 Task: Search for a one-way flight from Sharm El-Sheikh to Bengaluru for 2 passengers in premium economy on Wednesday, September 27.
Action: Mouse moved to (292, 267)
Screenshot: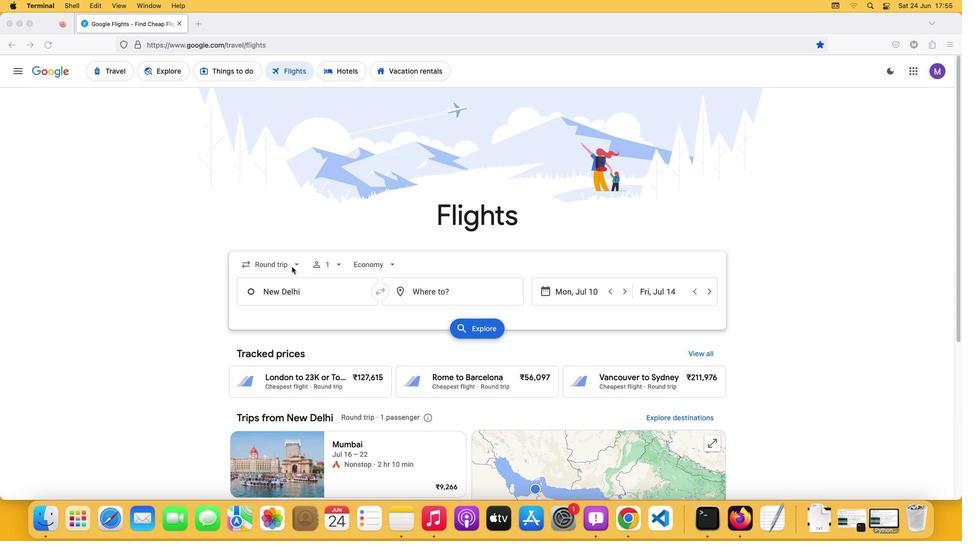 
Action: Mouse pressed left at (292, 267)
Screenshot: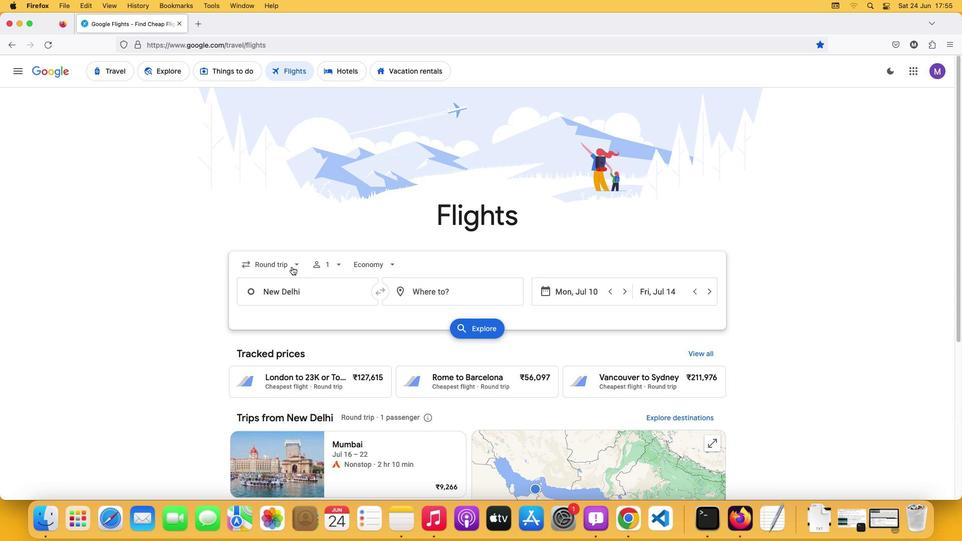 
Action: Mouse pressed left at (292, 267)
Screenshot: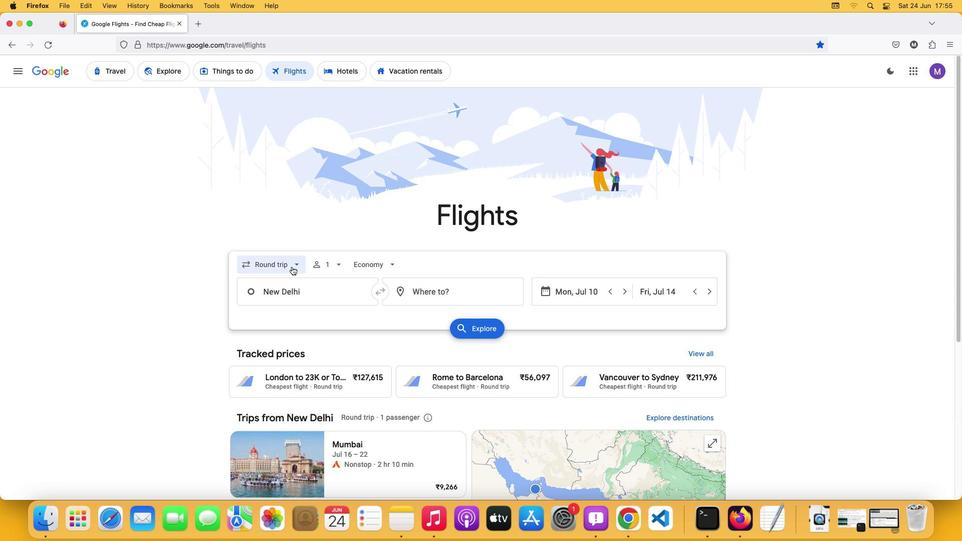 
Action: Mouse moved to (286, 307)
Screenshot: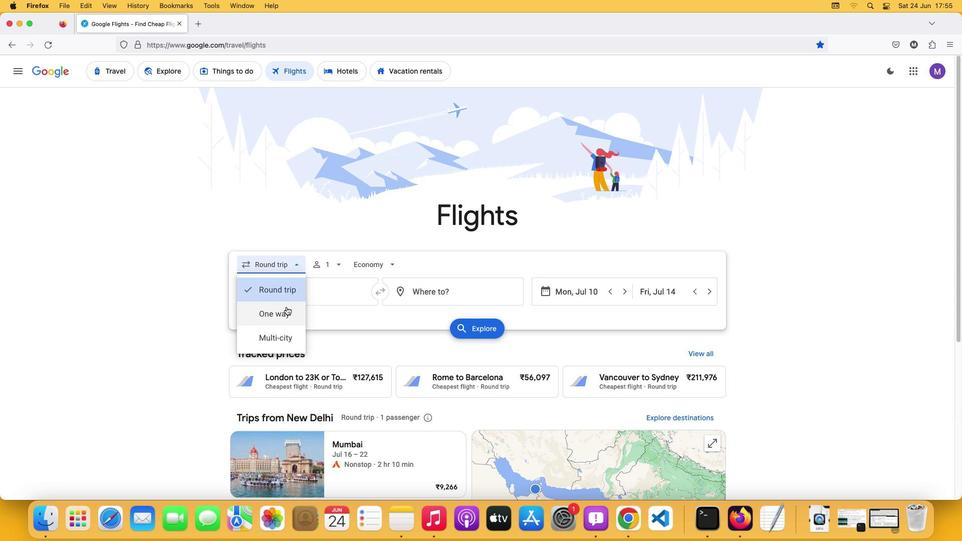 
Action: Mouse pressed left at (286, 307)
Screenshot: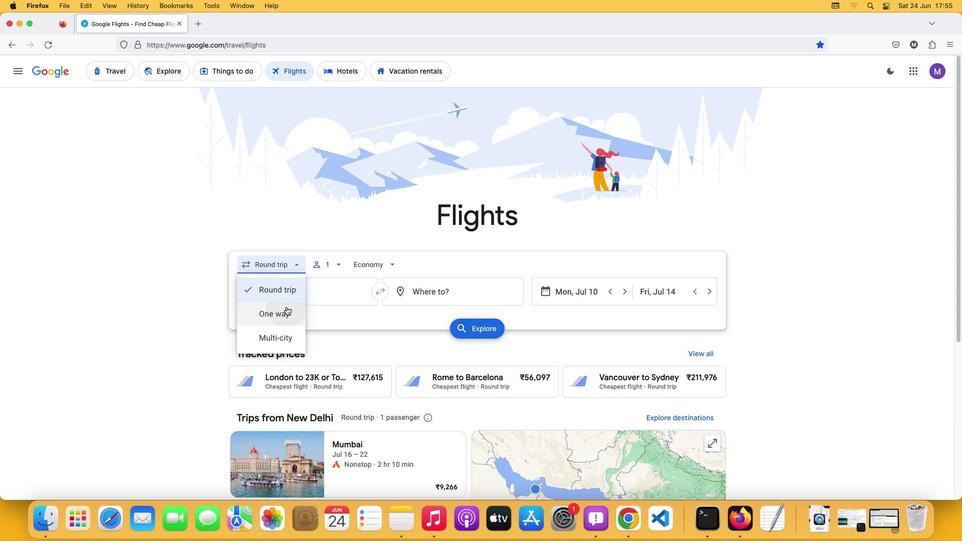 
Action: Mouse moved to (327, 267)
Screenshot: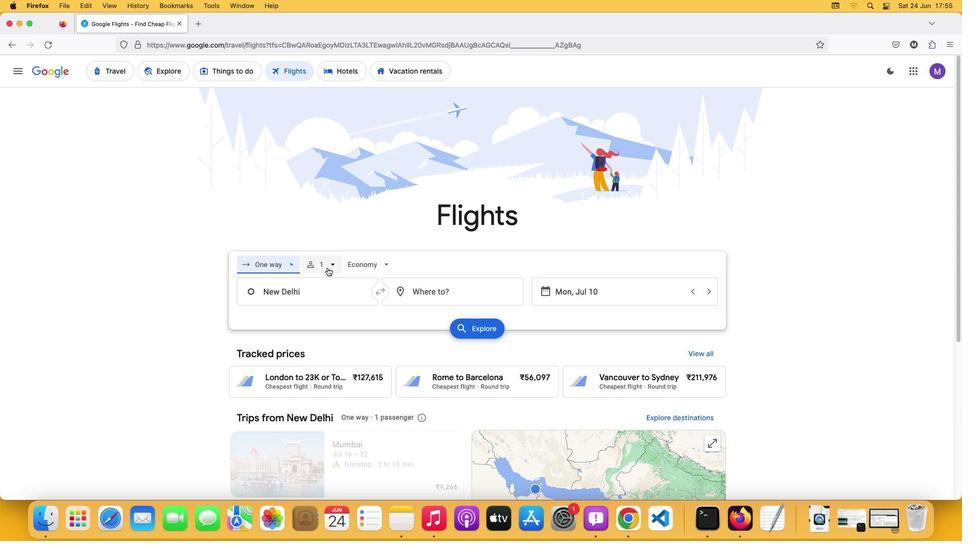 
Action: Mouse pressed left at (327, 267)
Screenshot: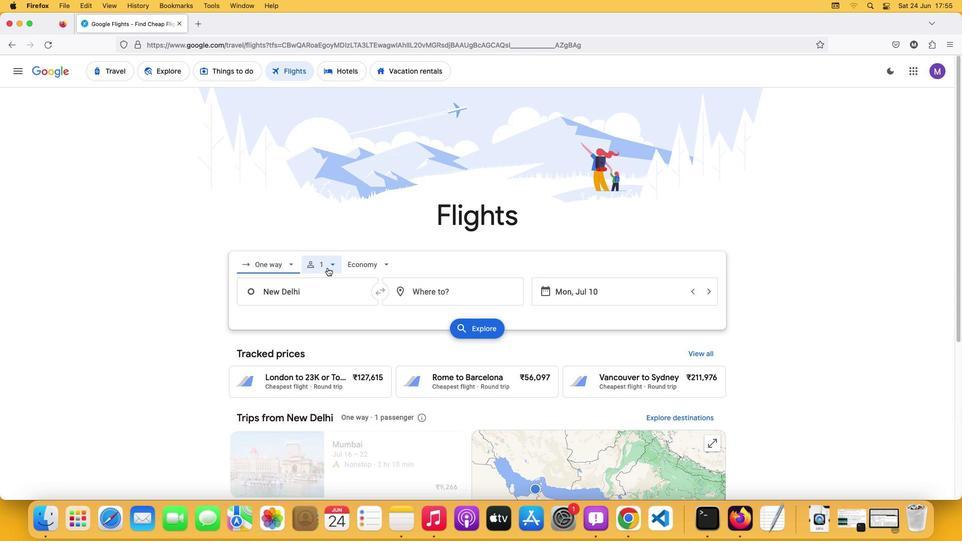 
Action: Mouse moved to (411, 291)
Screenshot: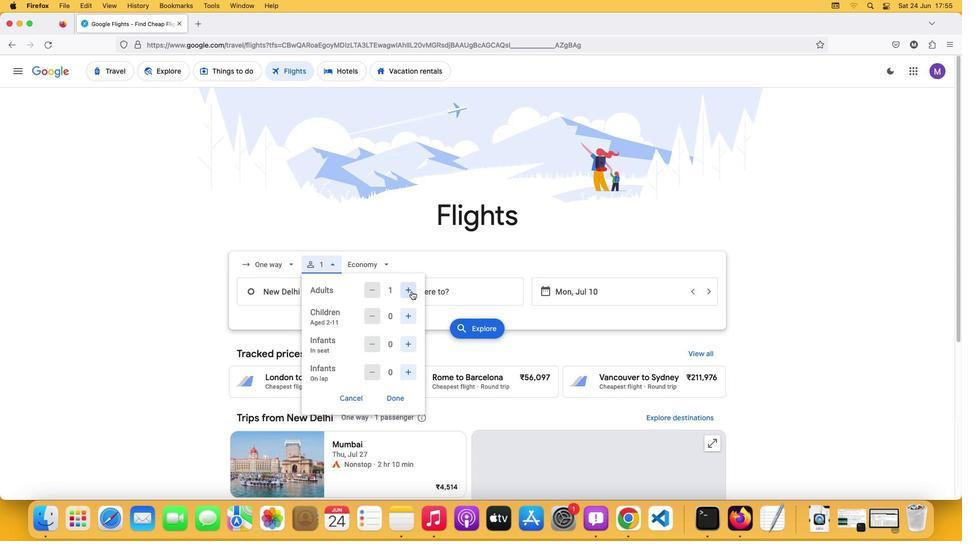 
Action: Mouse pressed left at (411, 291)
Screenshot: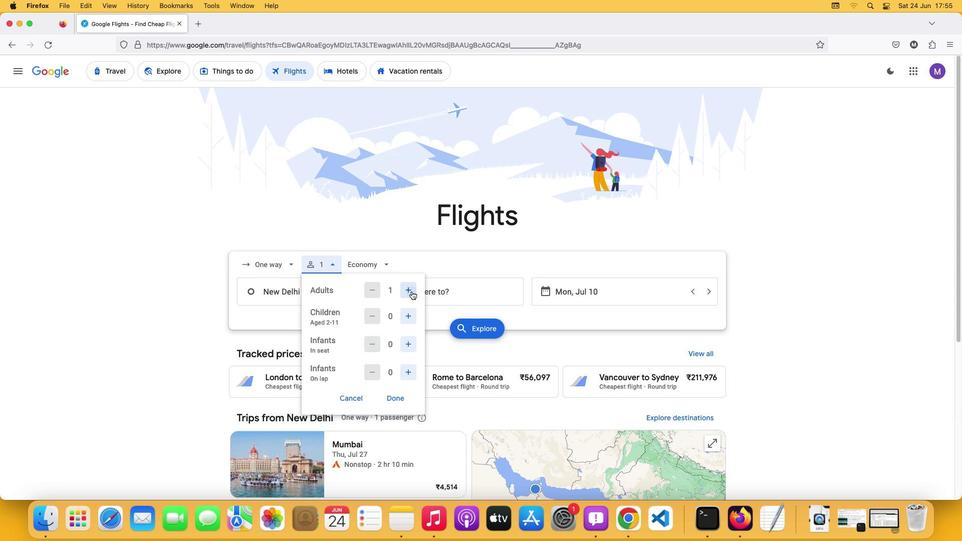 
Action: Mouse moved to (399, 398)
Screenshot: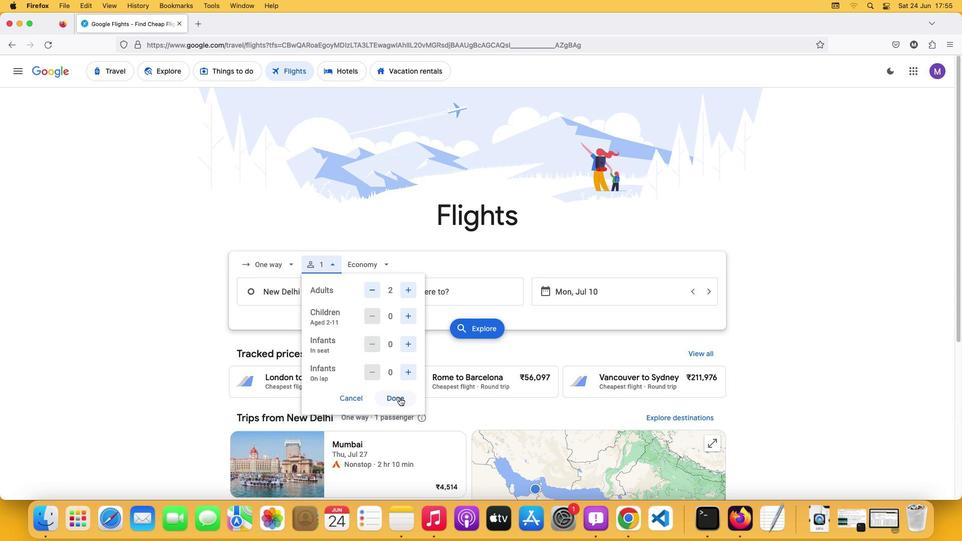 
Action: Mouse pressed left at (399, 398)
Screenshot: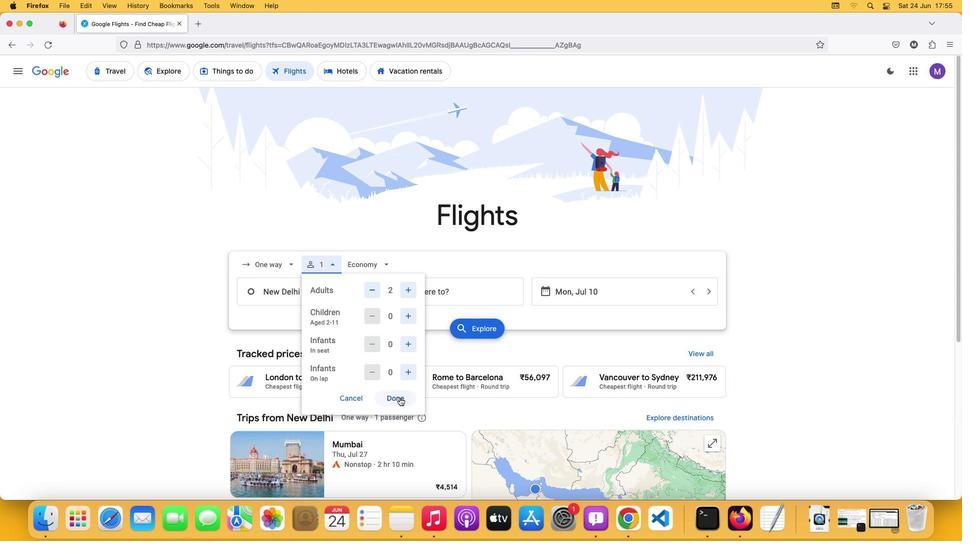 
Action: Mouse moved to (373, 266)
Screenshot: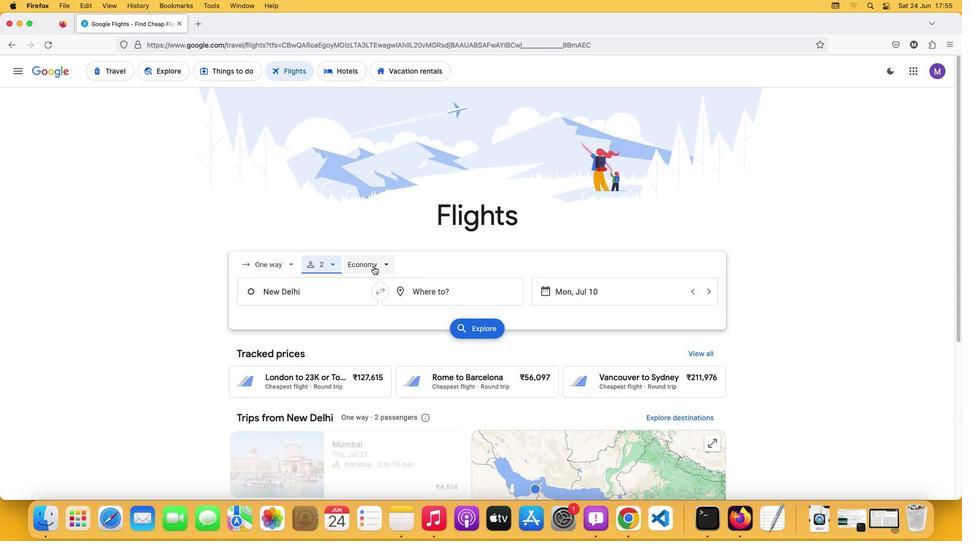 
Action: Mouse pressed left at (373, 266)
Screenshot: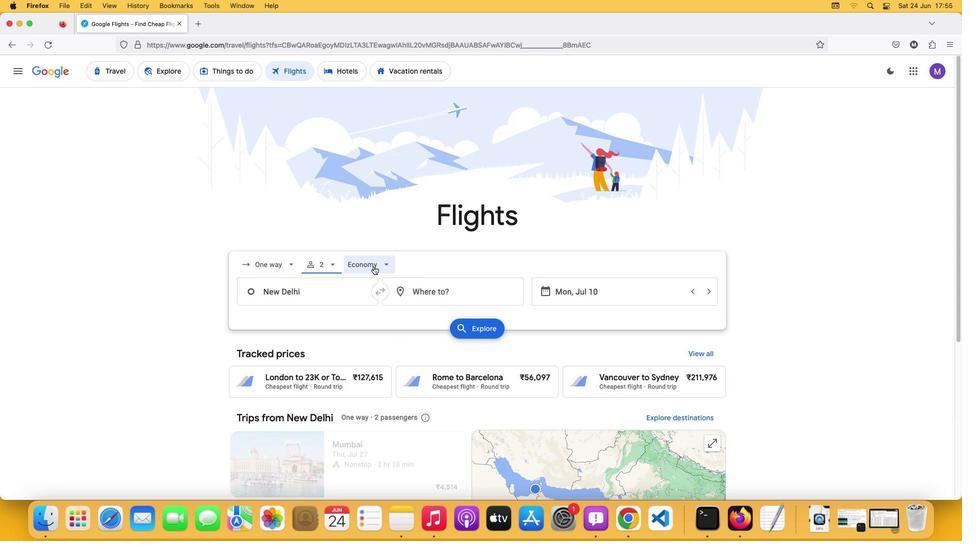 
Action: Mouse moved to (383, 315)
Screenshot: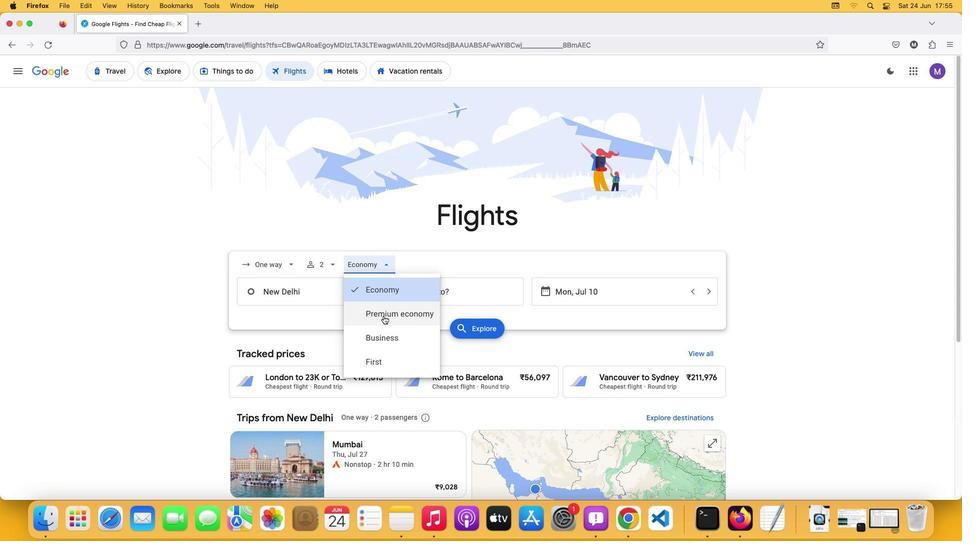 
Action: Mouse pressed left at (383, 315)
Screenshot: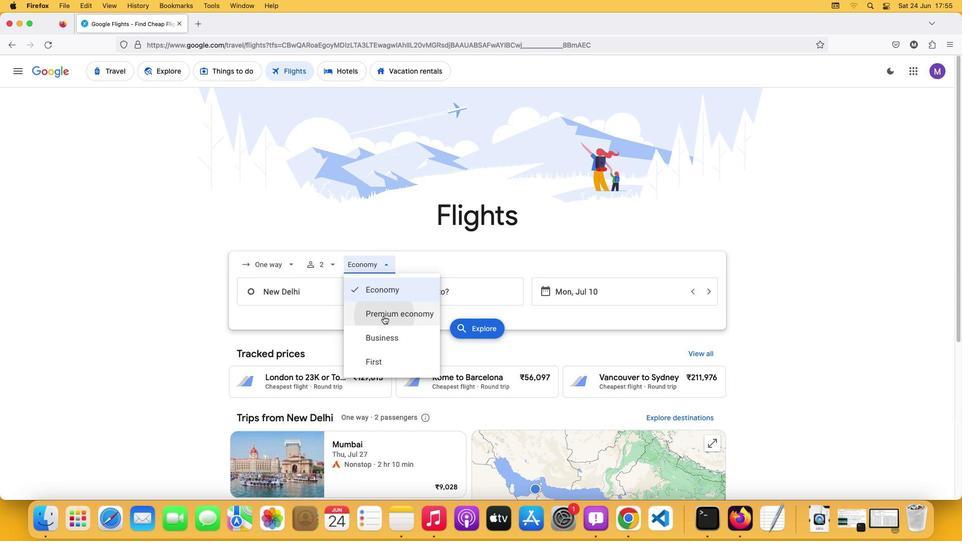 
Action: Mouse moved to (323, 295)
Screenshot: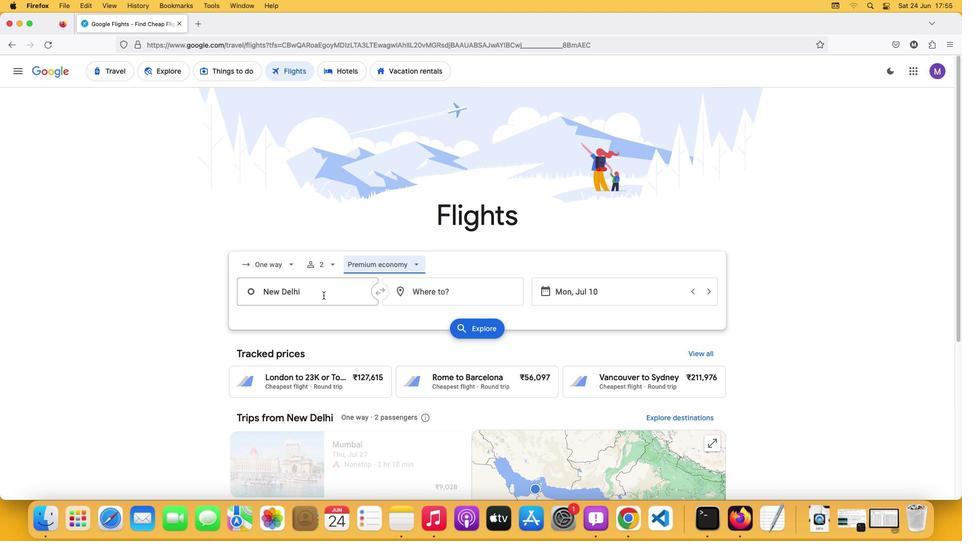 
Action: Mouse pressed left at (323, 295)
Screenshot: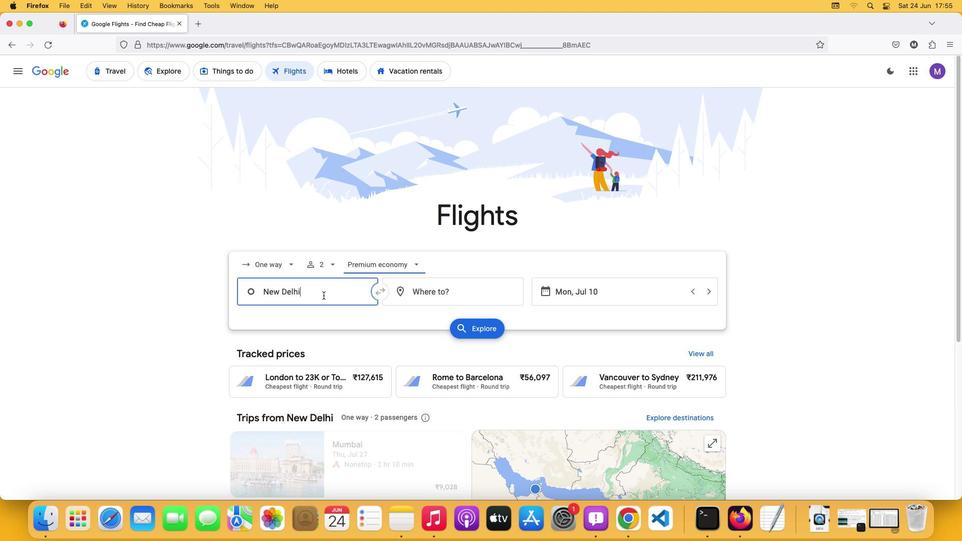 
Action: Mouse moved to (323, 295)
Screenshot: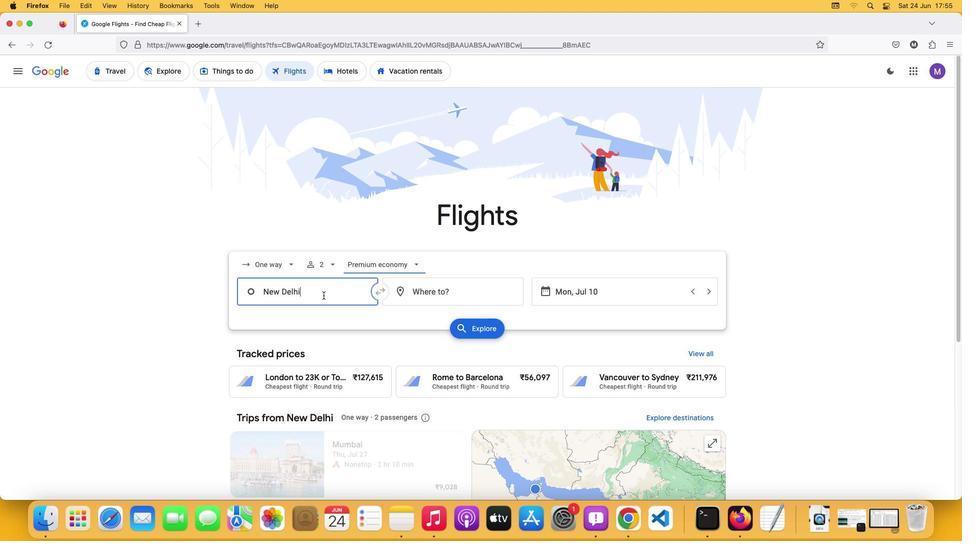 
Action: Key pressed Key.shift'S''h''a''r''m'Key.spaceKey.shift'E''I'
Screenshot: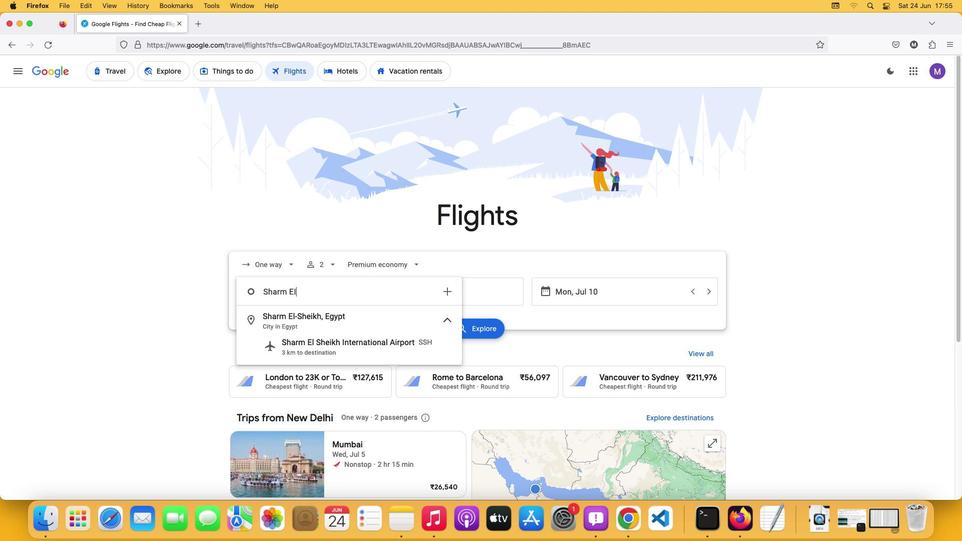 
Action: Mouse moved to (348, 322)
Screenshot: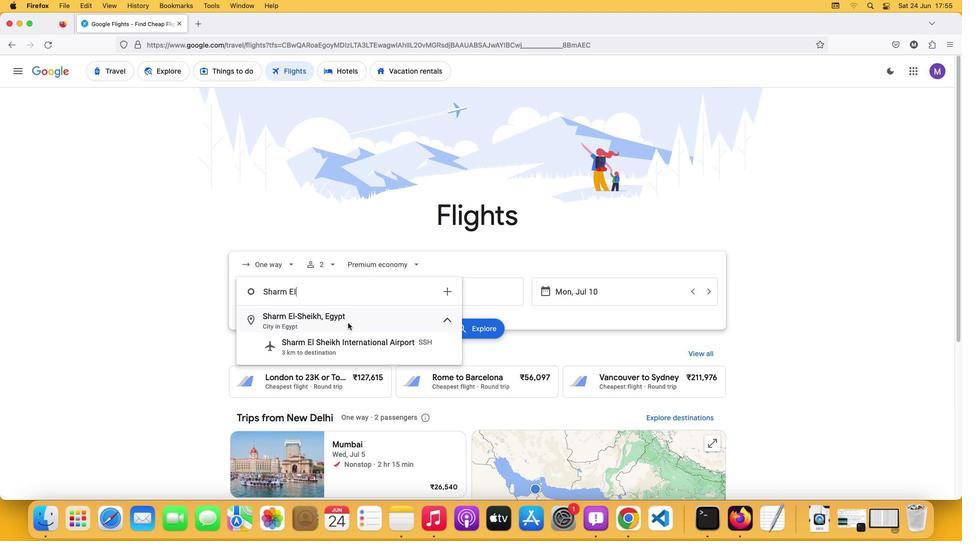 
Action: Mouse pressed left at (348, 322)
Screenshot: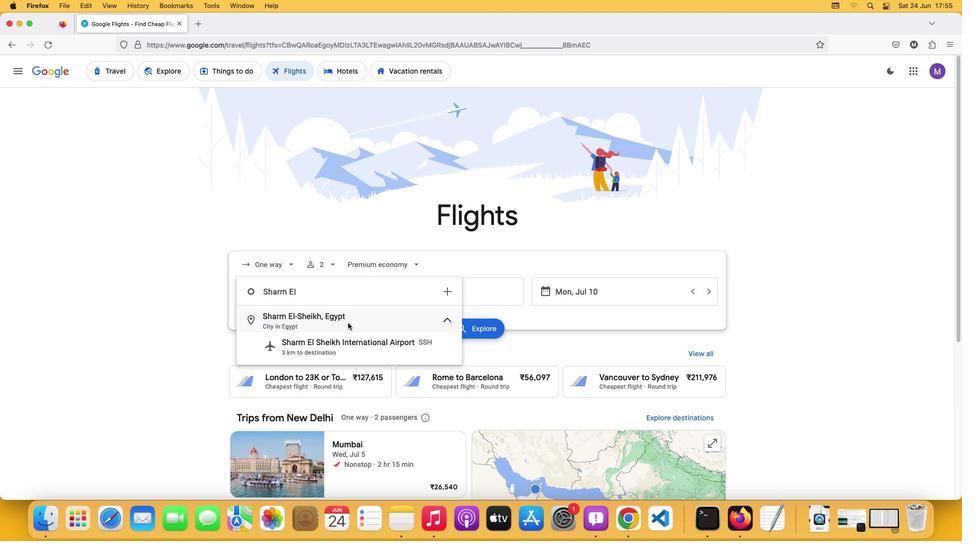 
Action: Mouse moved to (456, 294)
Screenshot: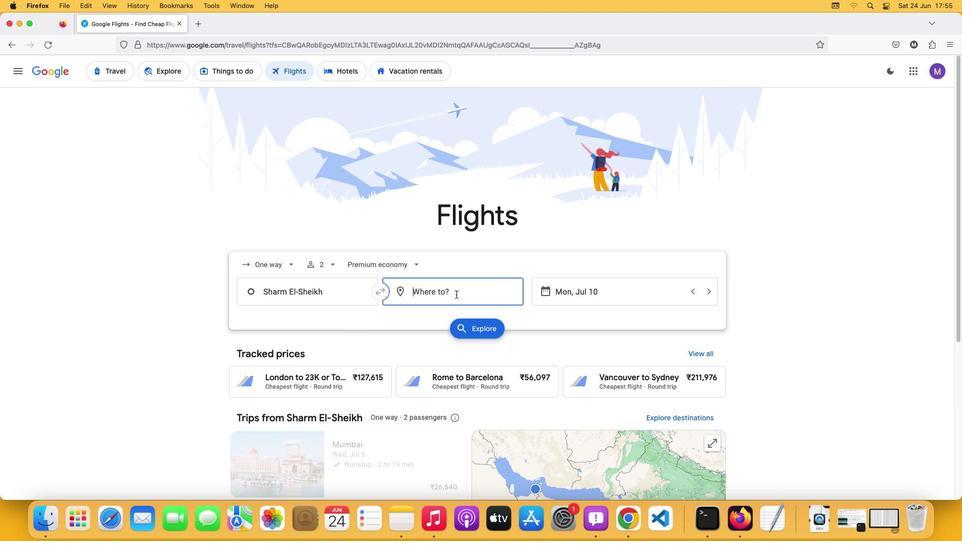 
Action: Mouse pressed left at (456, 294)
Screenshot: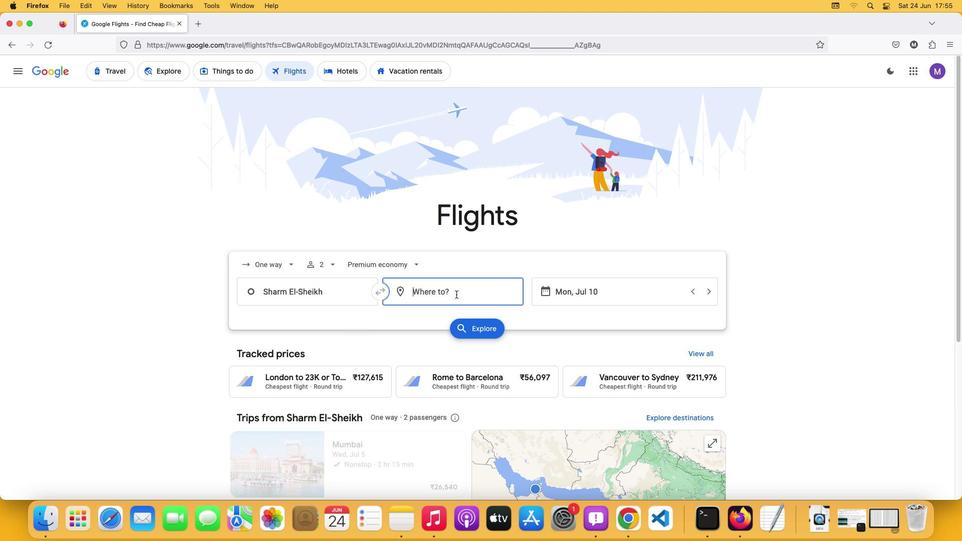 
Action: Key pressed Key.shift'B''e''n''g''a''l''u''r''u'
Screenshot: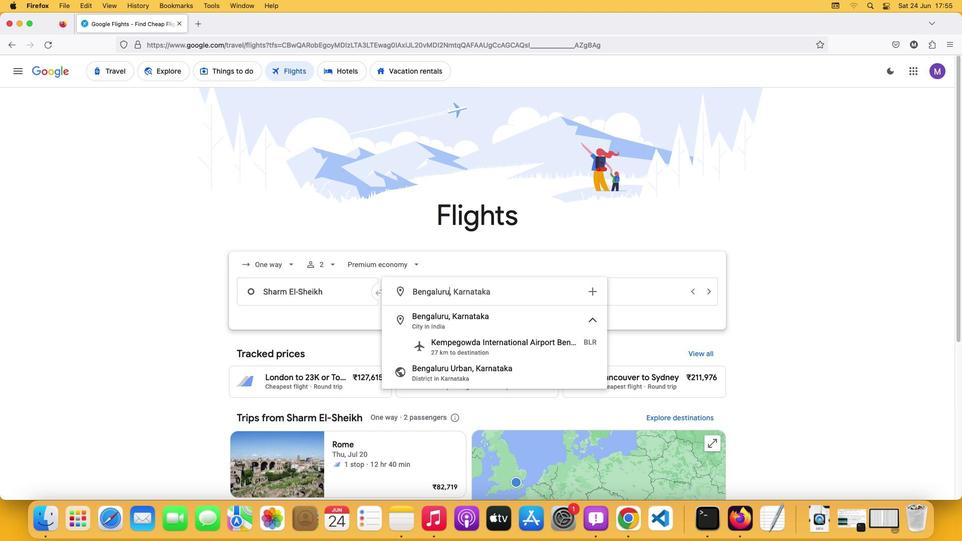 
Action: Mouse moved to (469, 316)
Screenshot: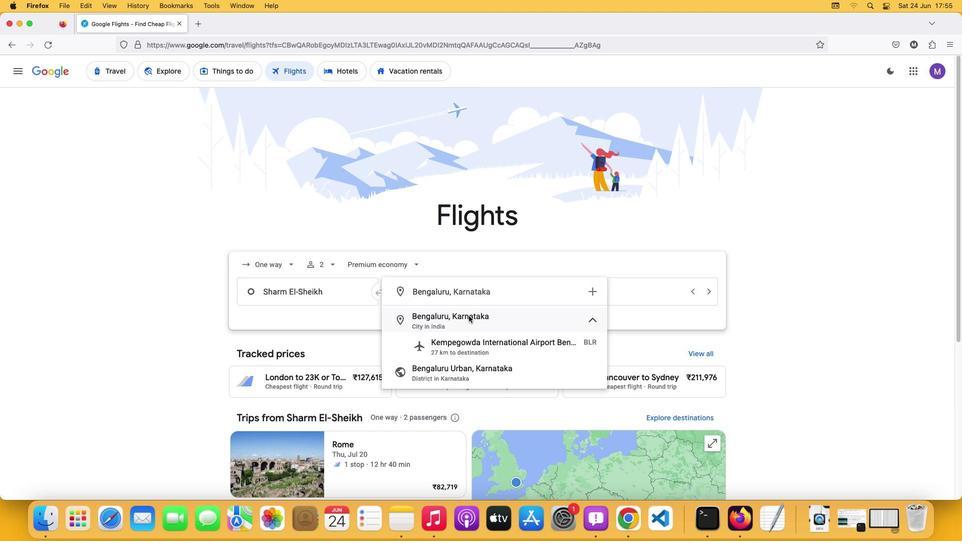 
Action: Mouse pressed left at (469, 316)
Screenshot: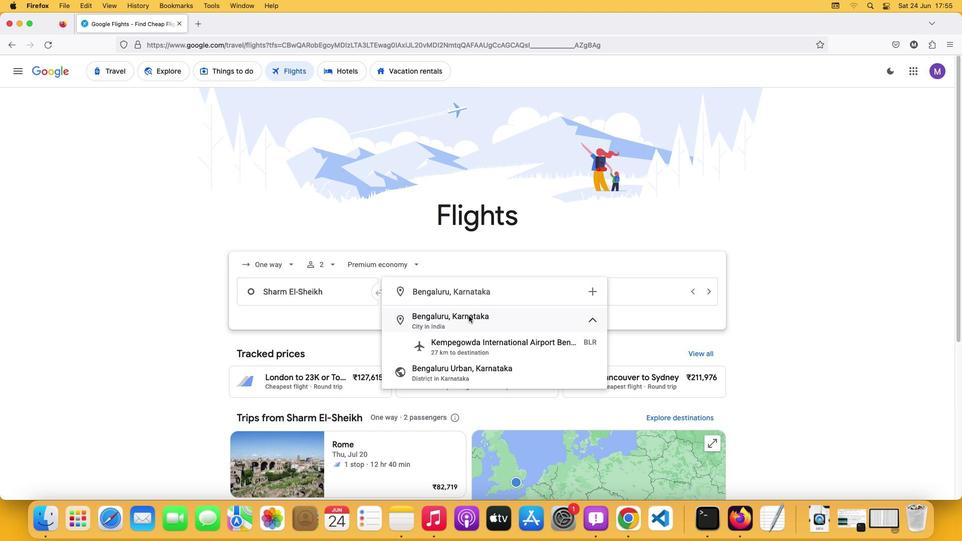 
Action: Mouse moved to (563, 291)
Screenshot: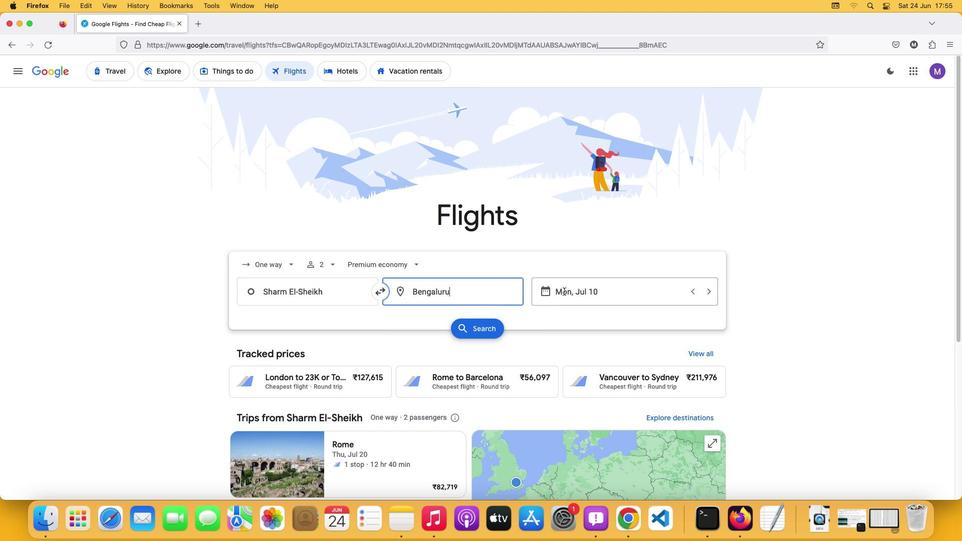 
Action: Mouse pressed left at (563, 291)
Screenshot: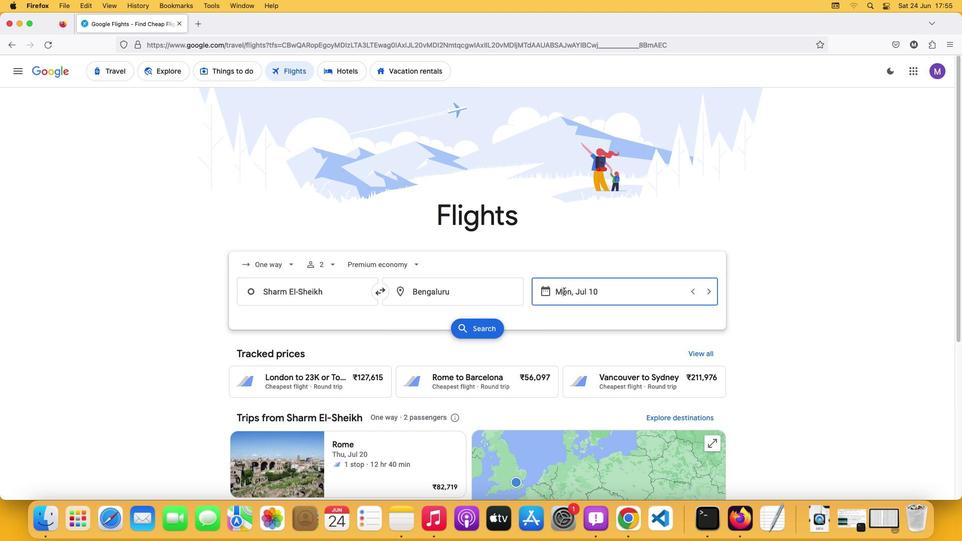 
Action: Mouse moved to (731, 363)
Screenshot: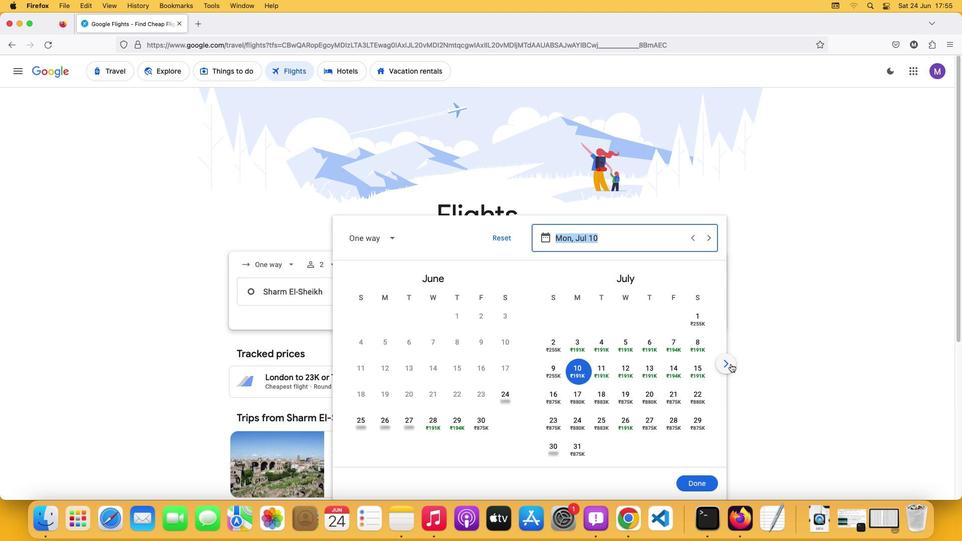 
Action: Mouse pressed left at (731, 363)
Screenshot: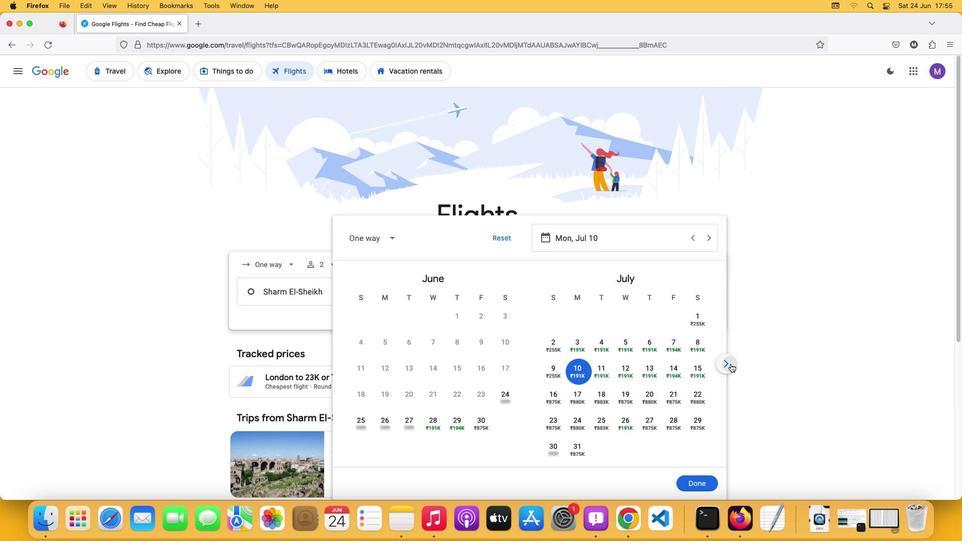 
Action: Mouse pressed left at (731, 363)
Screenshot: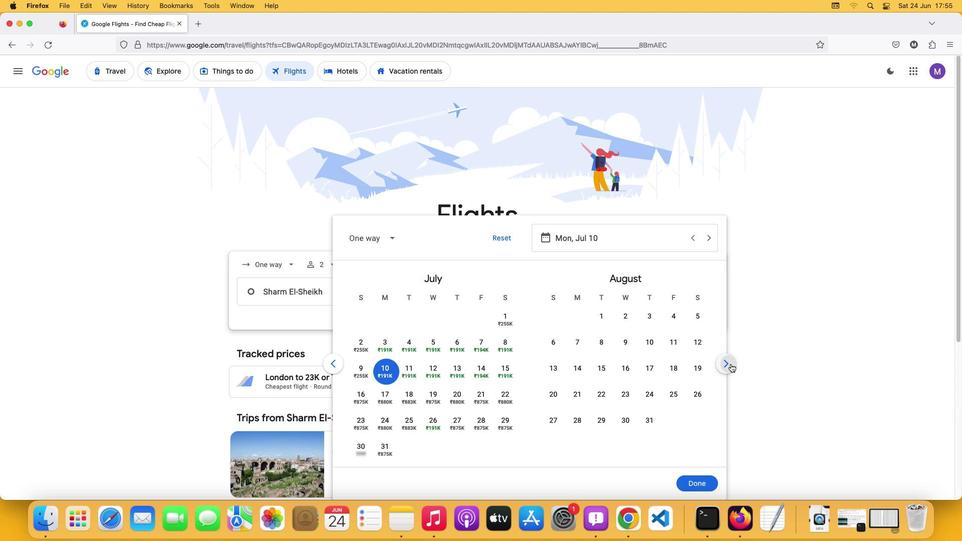 
Action: Mouse moved to (622, 423)
Screenshot: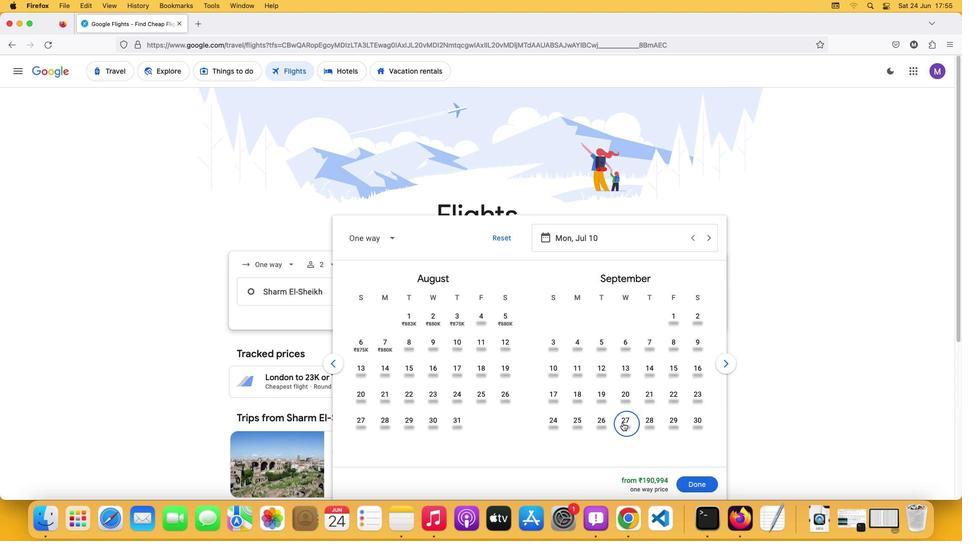 
Action: Mouse pressed left at (622, 423)
Screenshot: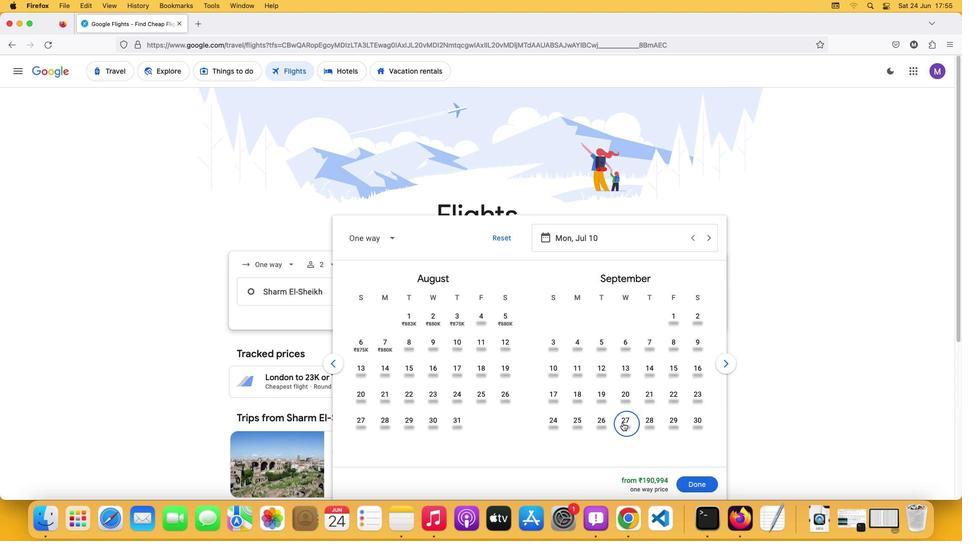 
Action: Mouse moved to (692, 482)
Screenshot: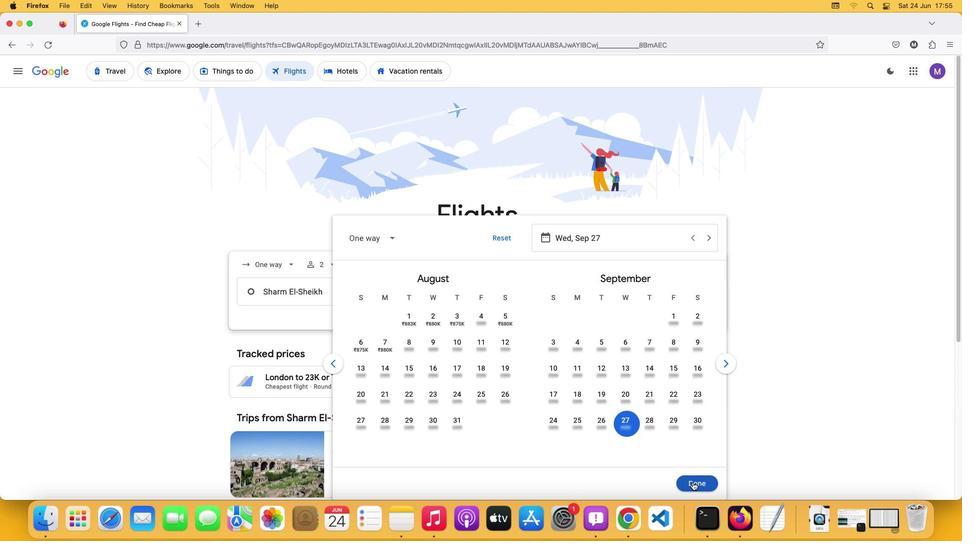 
Action: Mouse pressed left at (692, 482)
Screenshot: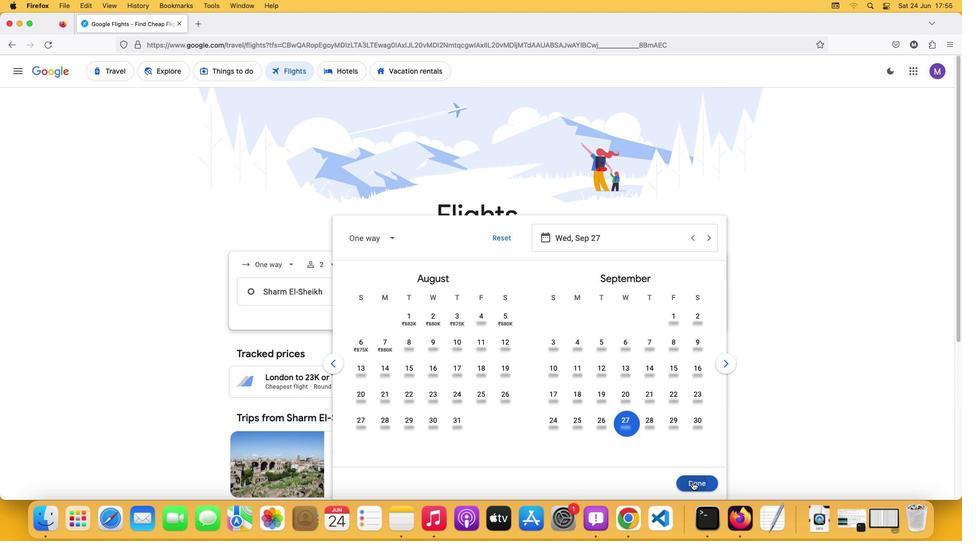 
Action: Mouse moved to (498, 330)
Screenshot: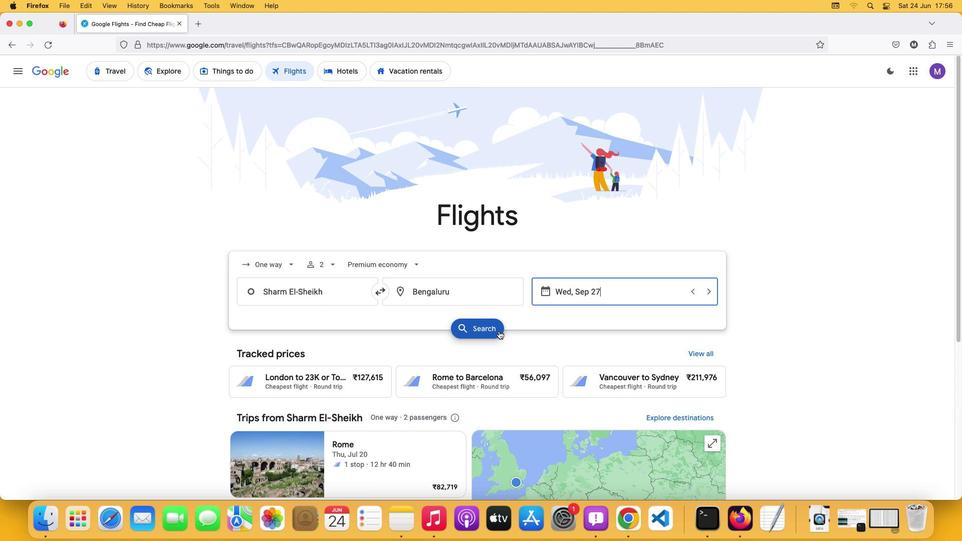
Action: Mouse pressed left at (498, 330)
Screenshot: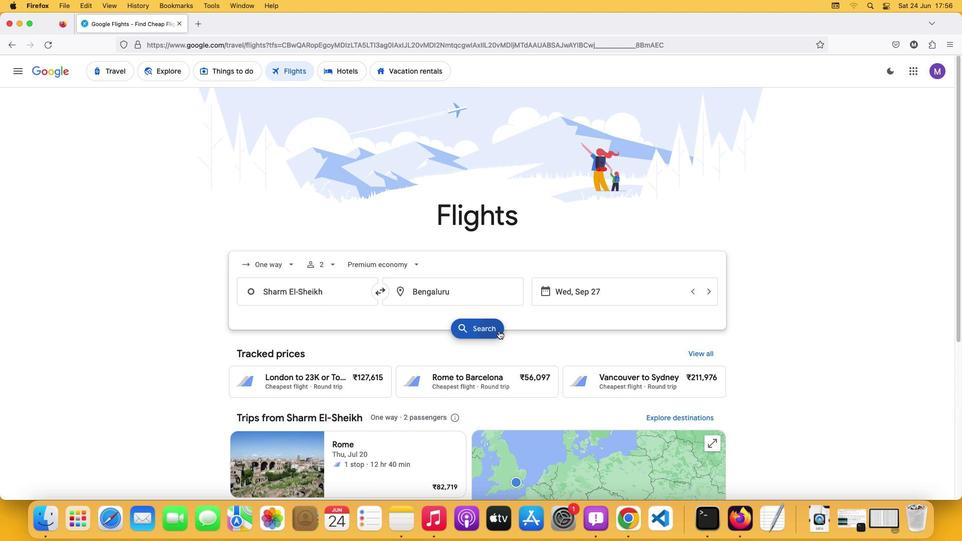 
Action: Mouse moved to (315, 164)
Screenshot: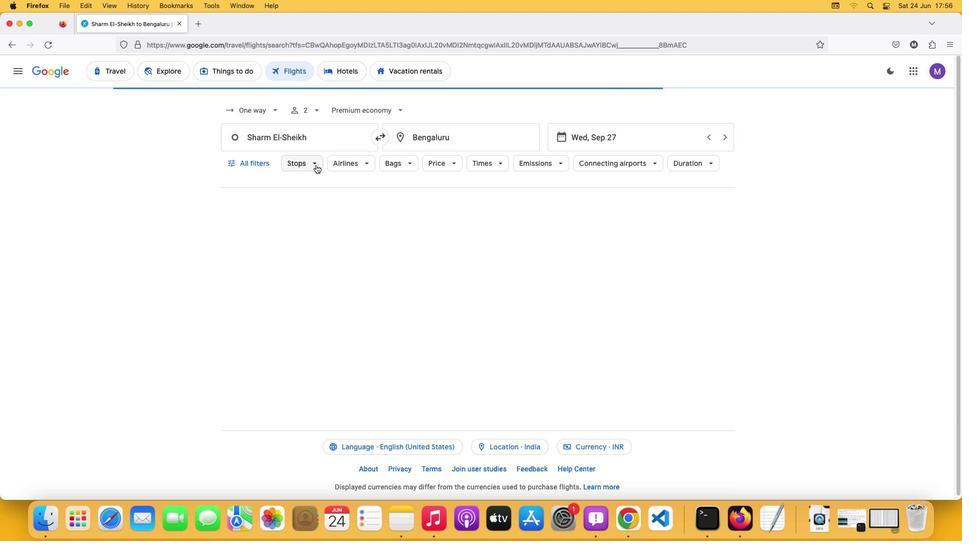 
Action: Mouse pressed left at (315, 164)
Screenshot: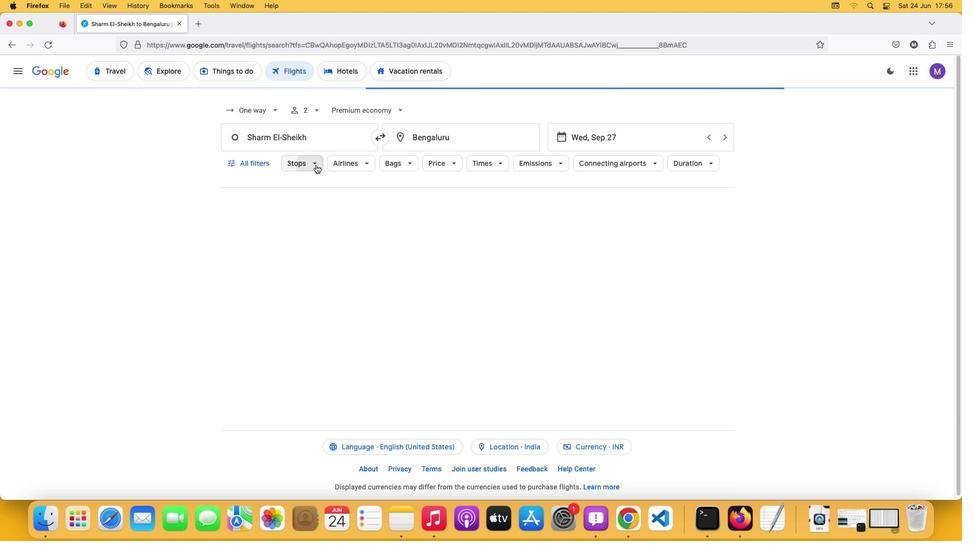 
Action: Mouse moved to (305, 212)
Screenshot: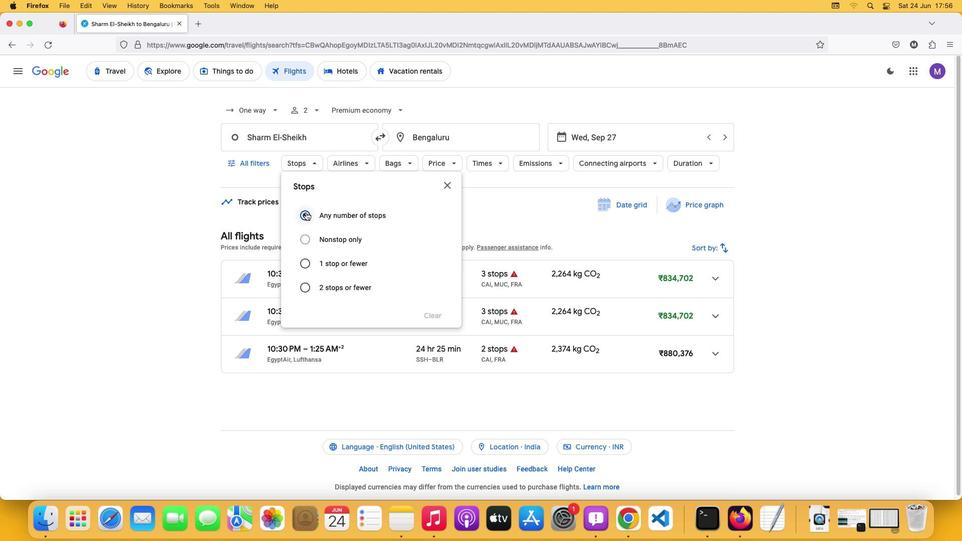 
Action: Mouse pressed left at (305, 212)
Screenshot: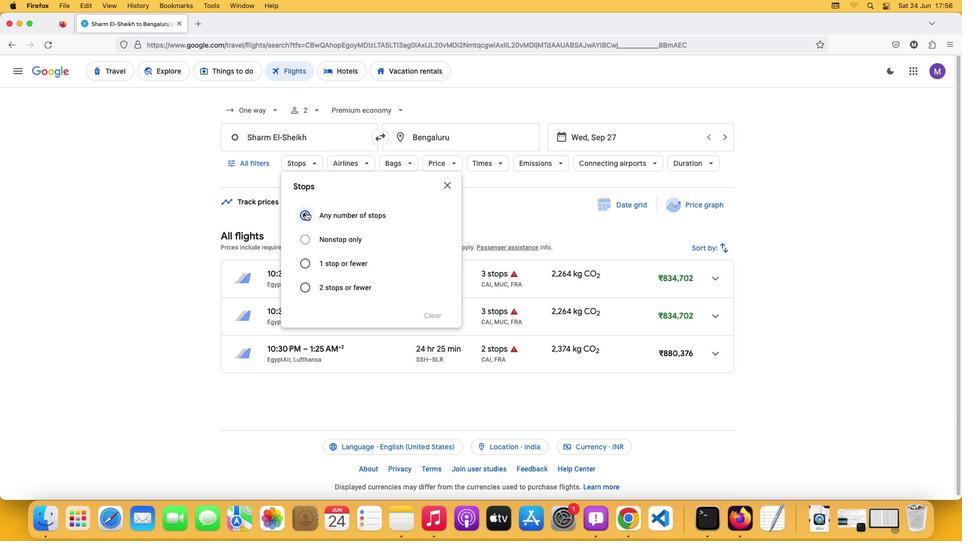 
Action: Mouse moved to (351, 210)
Screenshot: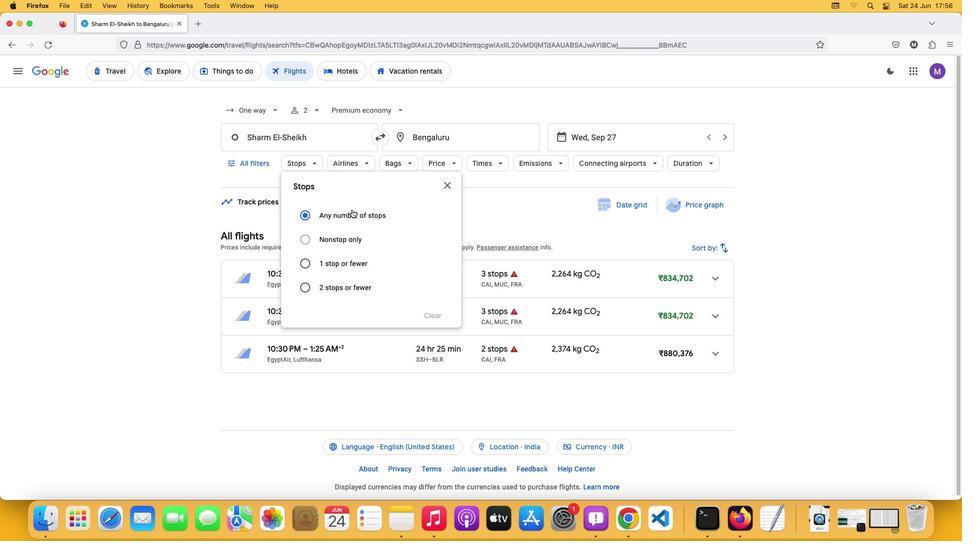 
